 Task: Look for products in the category "Pork" from the brand "Sprouts".
Action: Mouse moved to (14, 110)
Screenshot: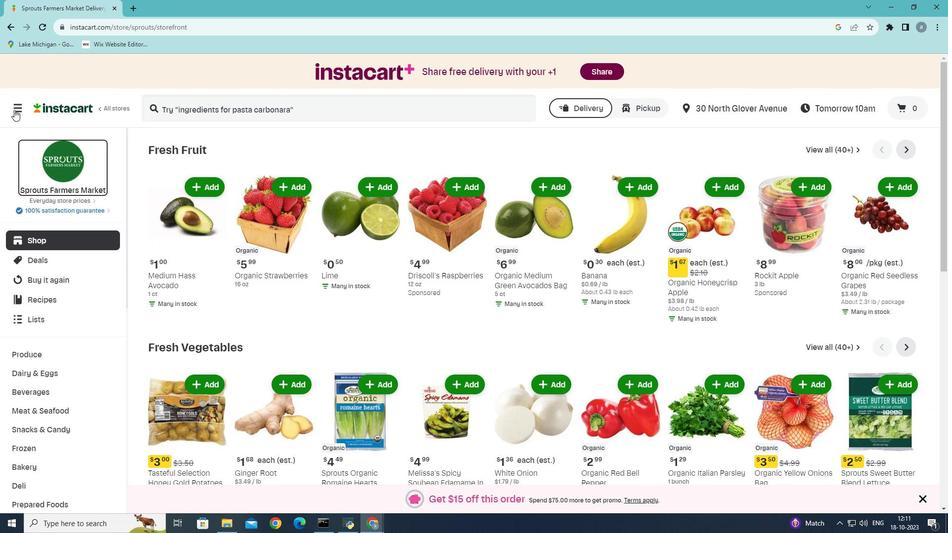
Action: Mouse pressed left at (14, 110)
Screenshot: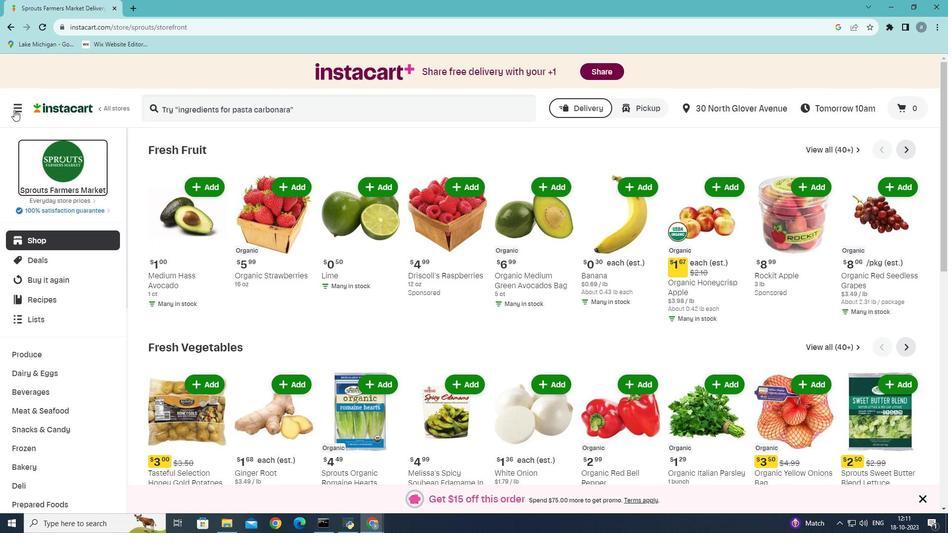 
Action: Mouse moved to (34, 288)
Screenshot: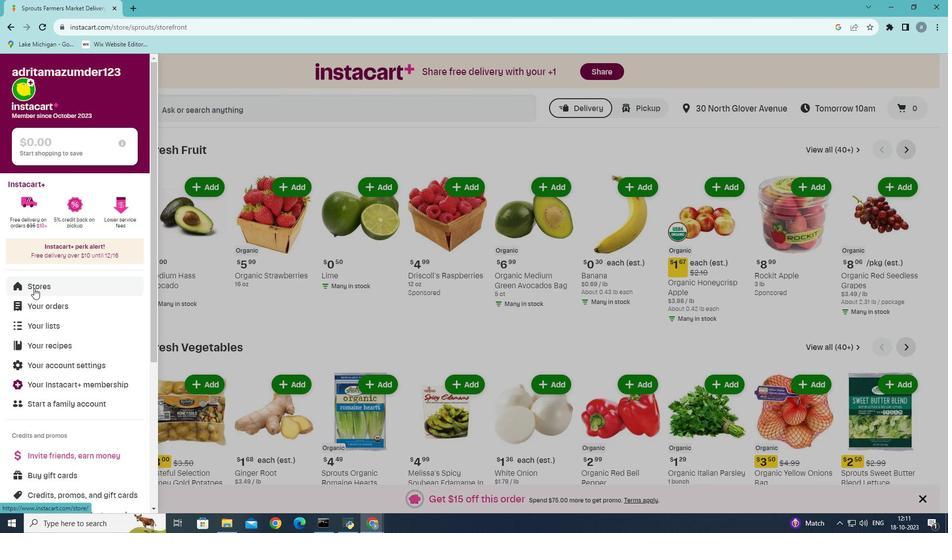 
Action: Mouse pressed left at (34, 288)
Screenshot: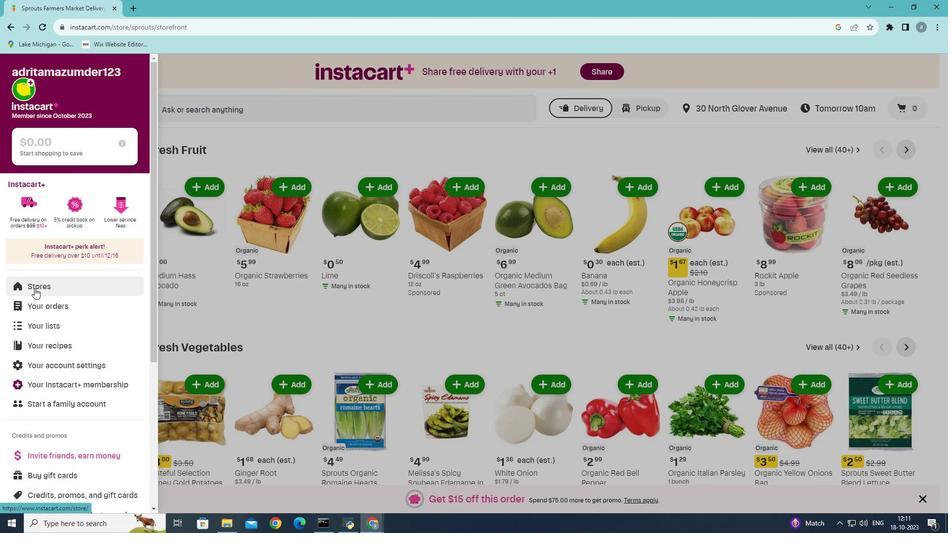 
Action: Mouse moved to (230, 106)
Screenshot: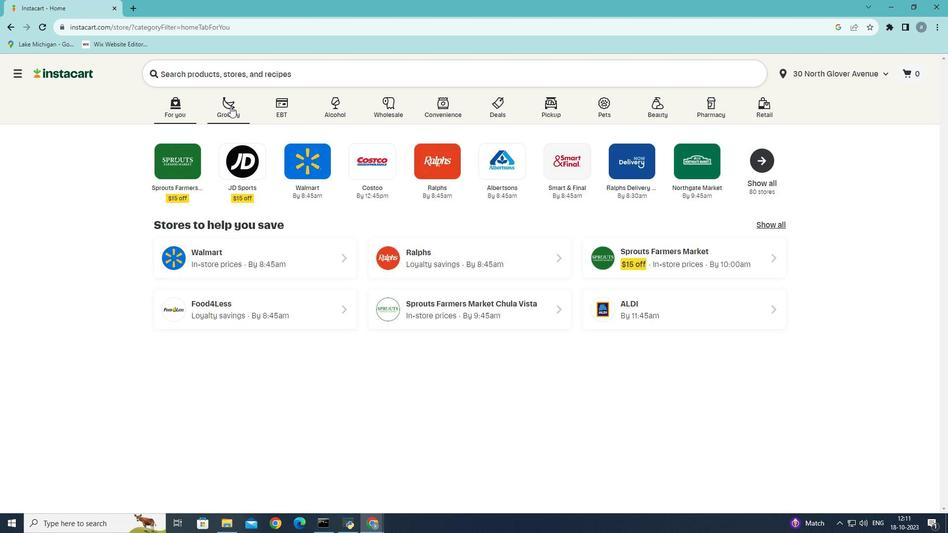 
Action: Mouse pressed left at (230, 106)
Screenshot: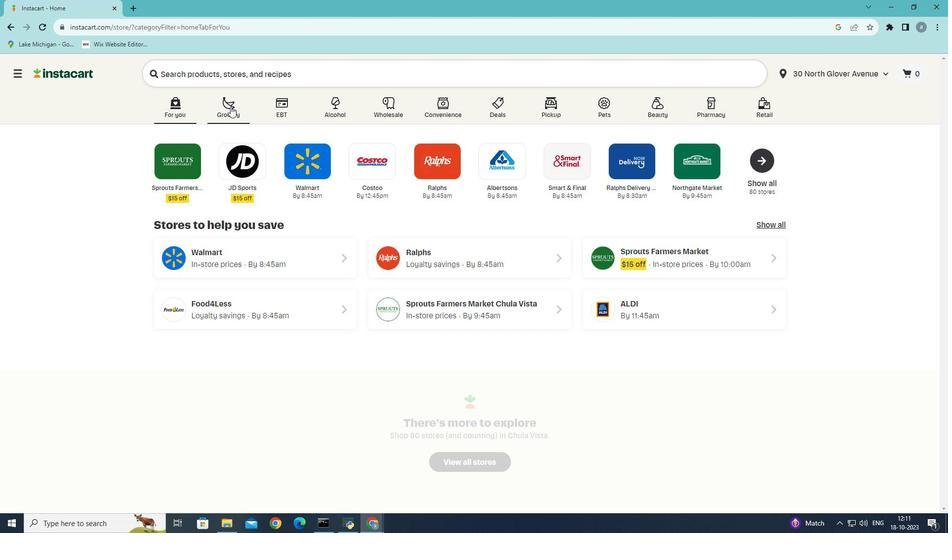 
Action: Mouse moved to (237, 282)
Screenshot: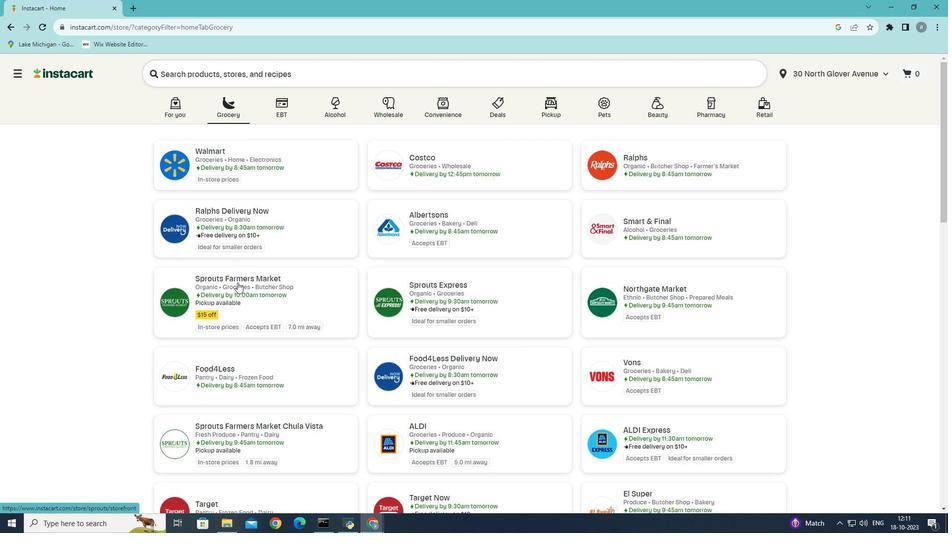 
Action: Mouse pressed left at (237, 282)
Screenshot: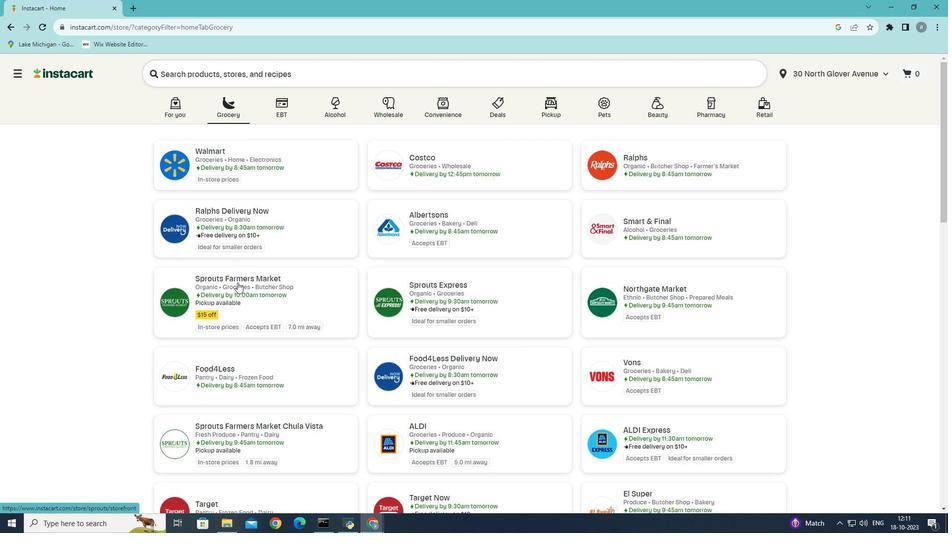 
Action: Mouse moved to (37, 409)
Screenshot: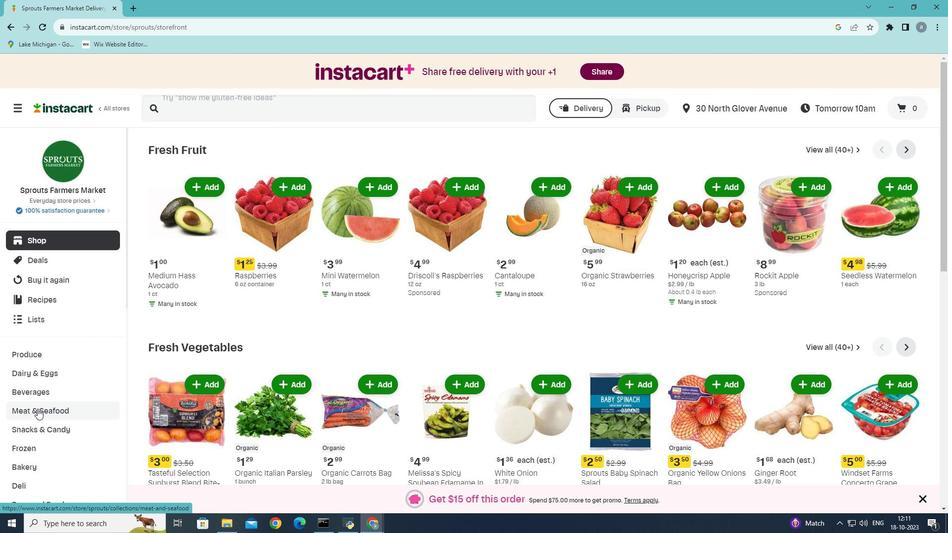 
Action: Mouse pressed left at (37, 409)
Screenshot: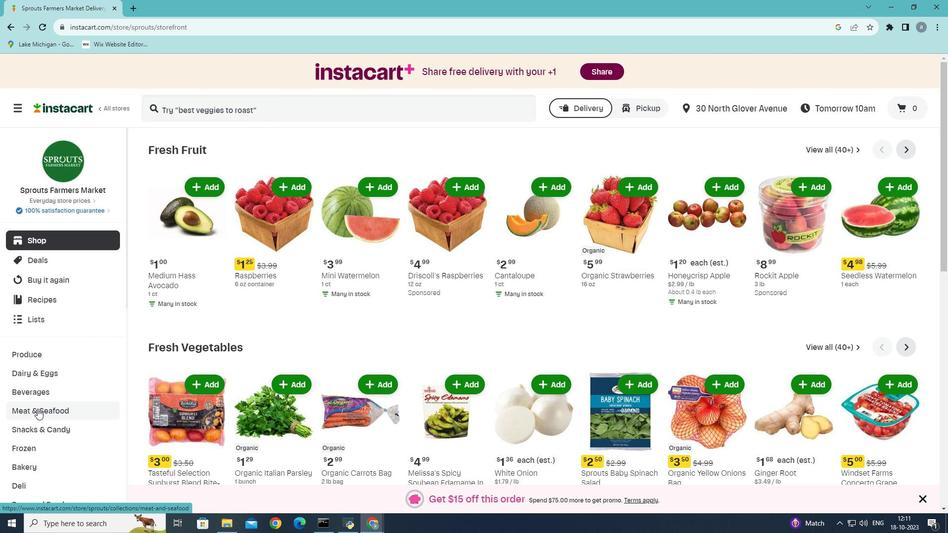 
Action: Mouse moved to (323, 171)
Screenshot: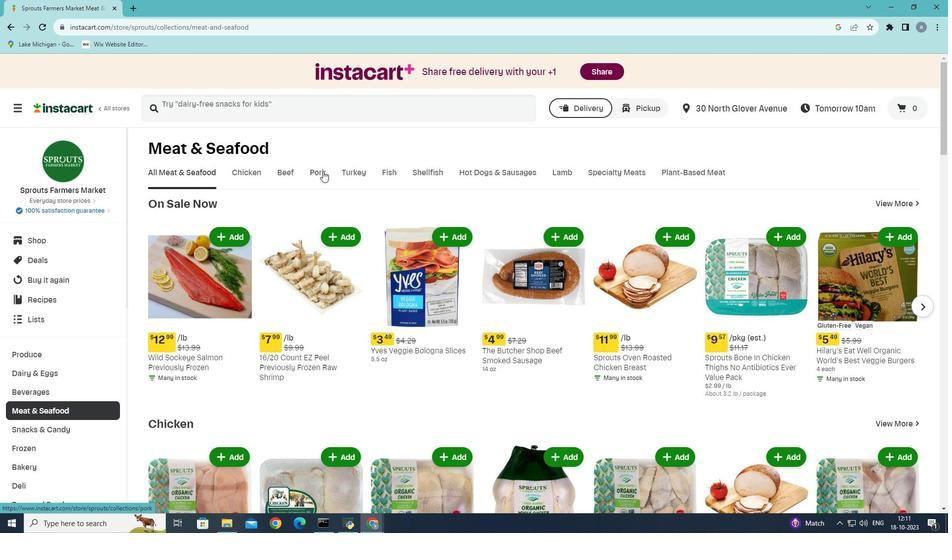 
Action: Mouse pressed left at (323, 171)
Screenshot: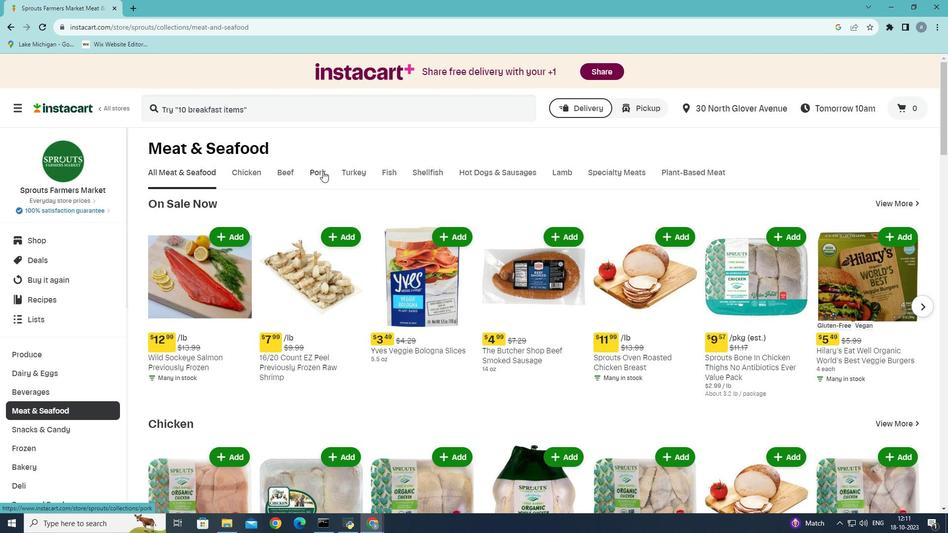
Action: Mouse moved to (281, 215)
Screenshot: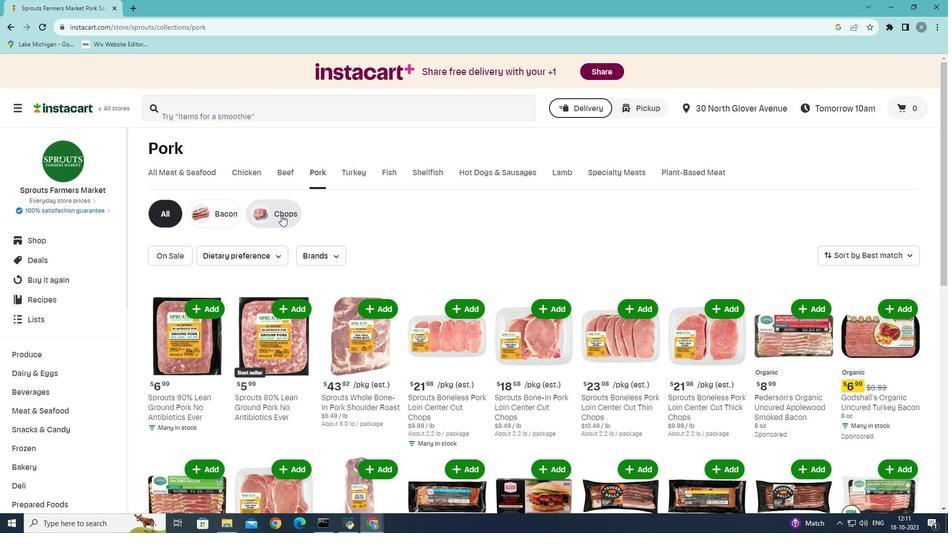 
Action: Mouse pressed left at (281, 215)
Screenshot: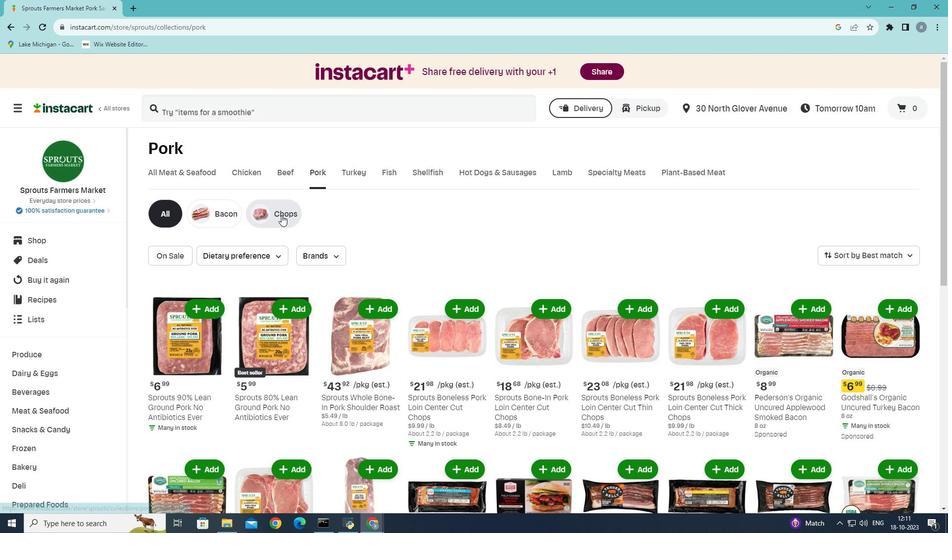 
Action: Mouse moved to (241, 252)
Screenshot: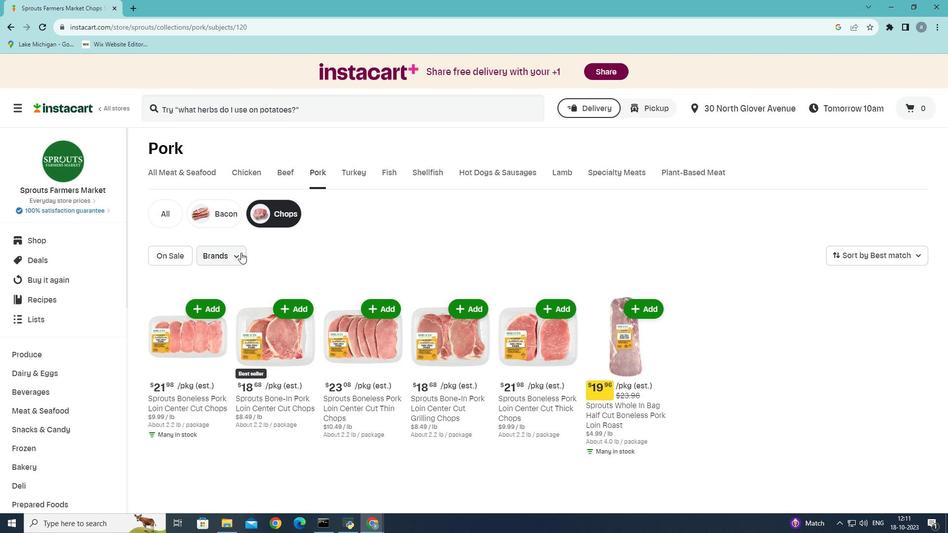 
Action: Mouse pressed left at (241, 252)
Screenshot: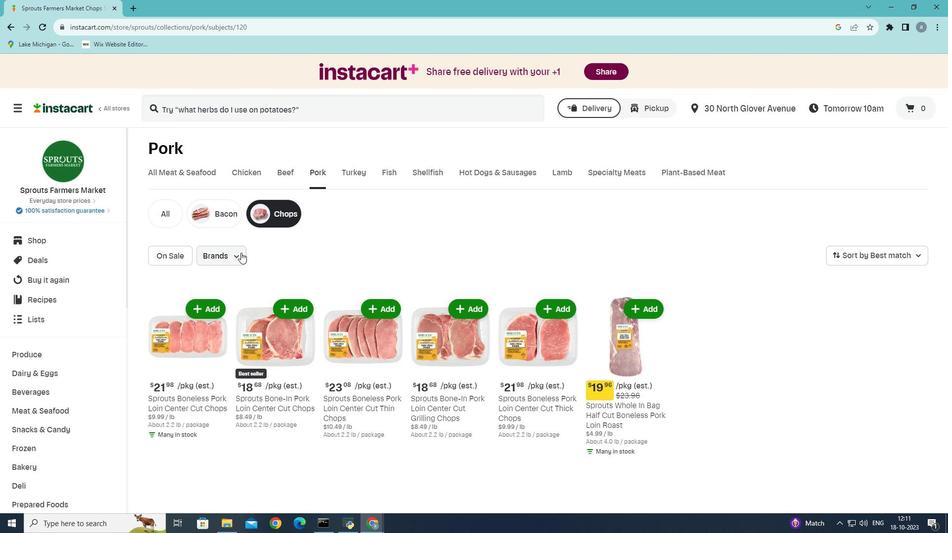 
Action: Mouse moved to (242, 308)
Screenshot: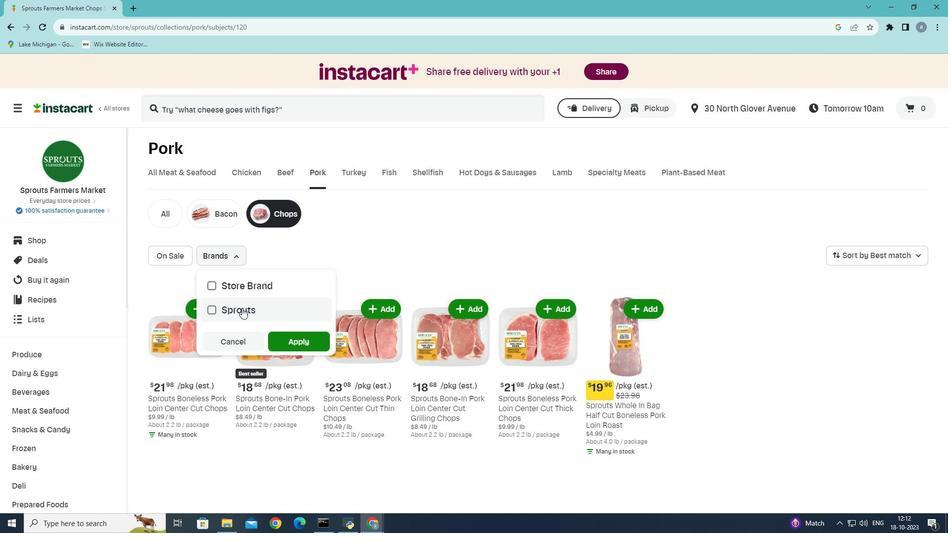 
Action: Mouse pressed left at (242, 308)
Screenshot: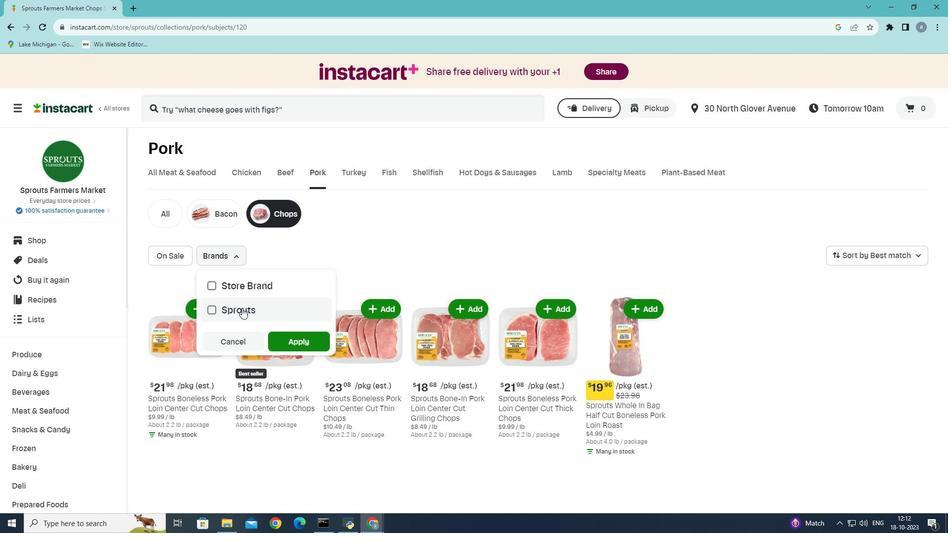 
Action: Mouse moved to (288, 340)
Screenshot: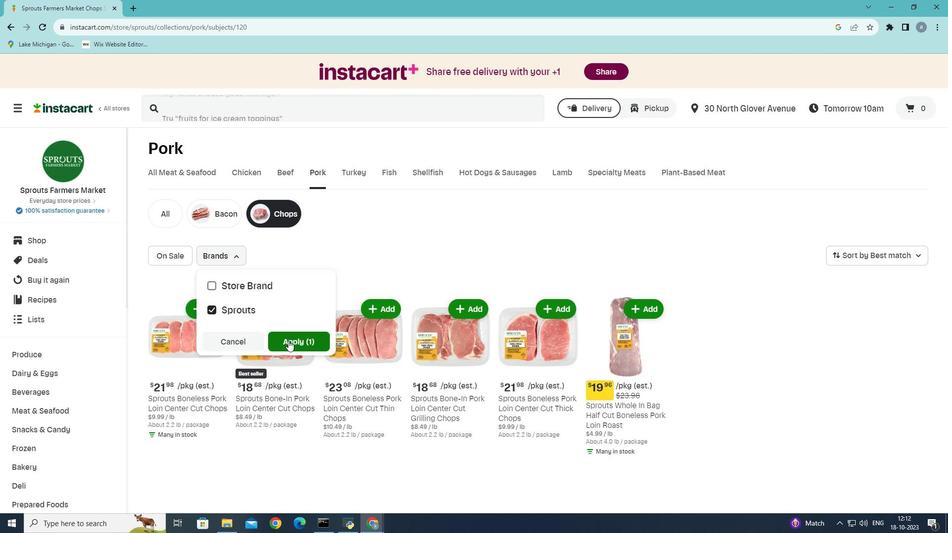 
Action: Mouse pressed left at (288, 340)
Screenshot: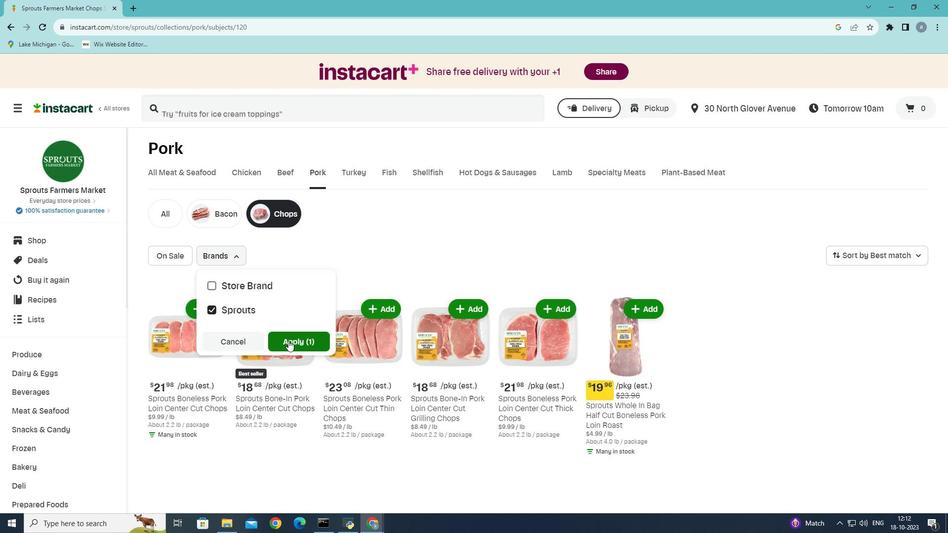 
Action: Mouse moved to (288, 334)
Screenshot: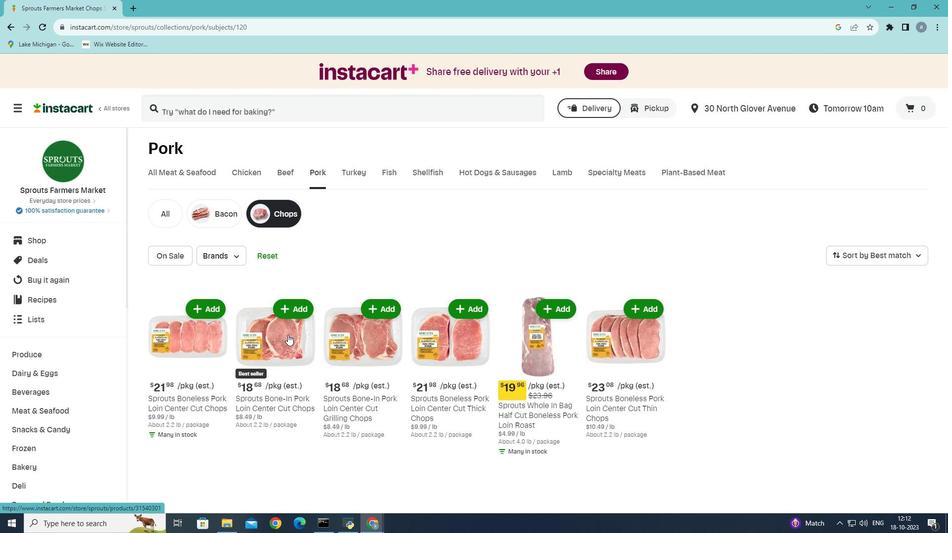 
